 Task: Create a due date automation trigger when advanced on, 2 hours after a card is due add content with a description starting with resume.
Action: Mouse moved to (960, 299)
Screenshot: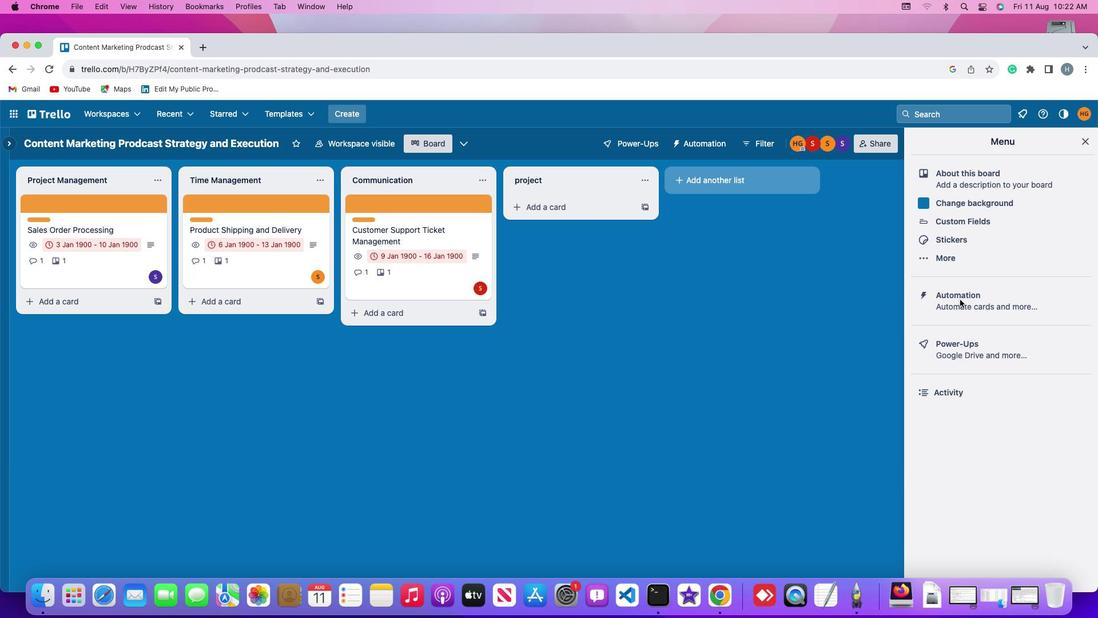 
Action: Mouse pressed left at (960, 299)
Screenshot: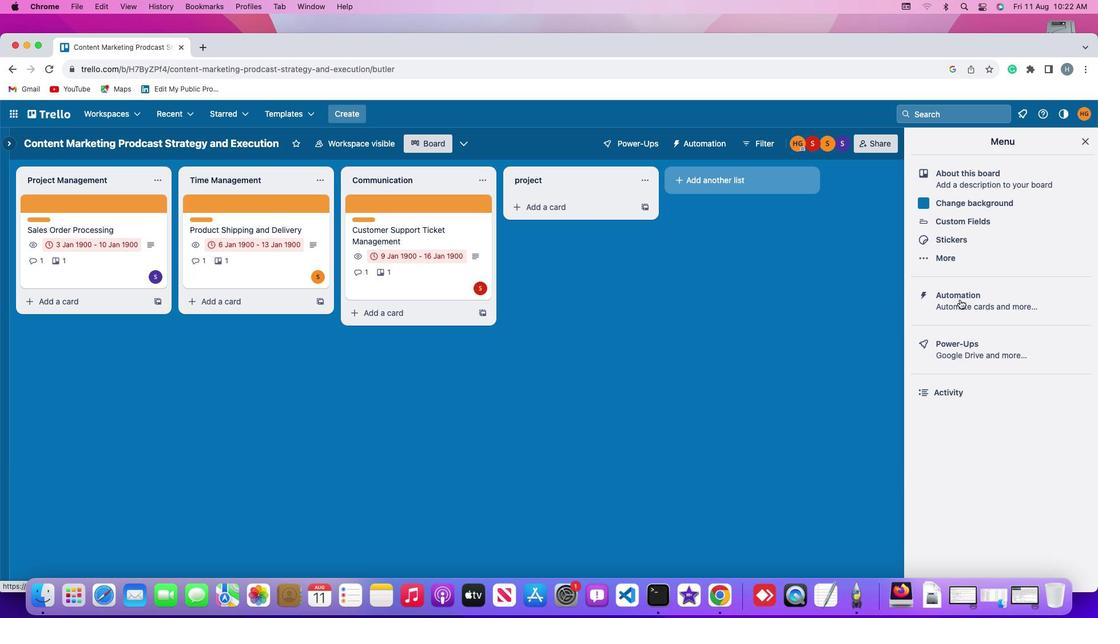 
Action: Mouse pressed left at (960, 299)
Screenshot: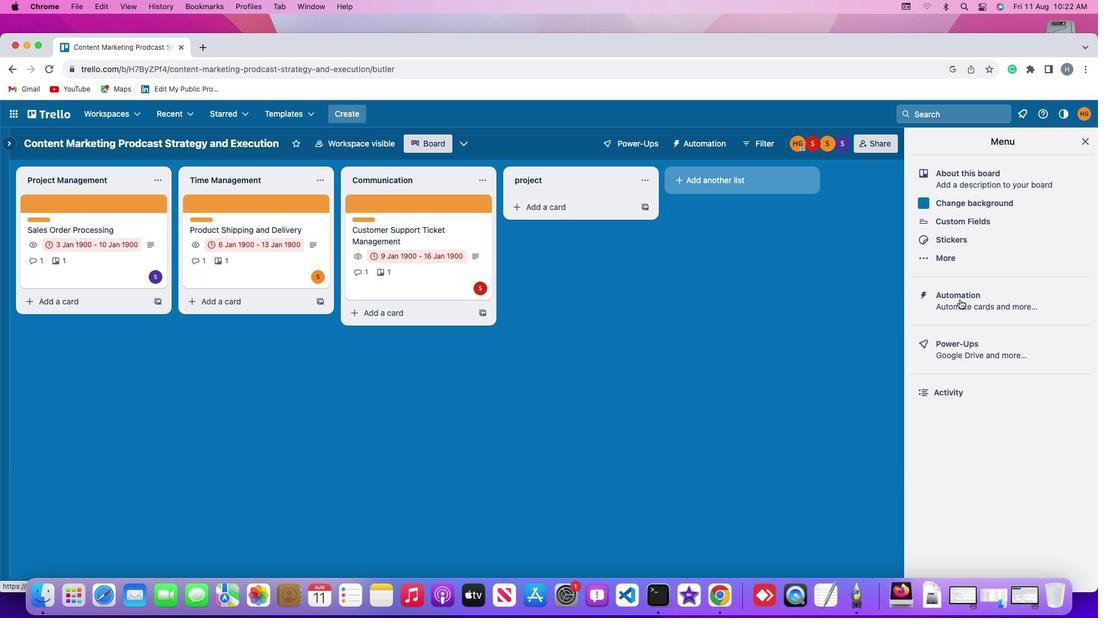 
Action: Mouse moved to (67, 287)
Screenshot: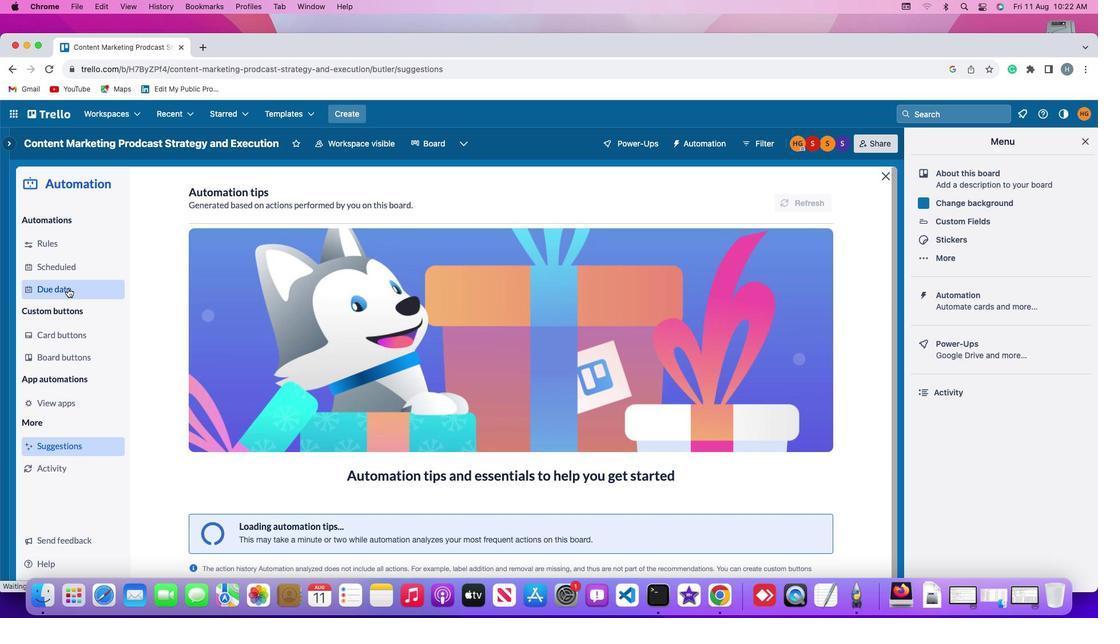 
Action: Mouse pressed left at (67, 287)
Screenshot: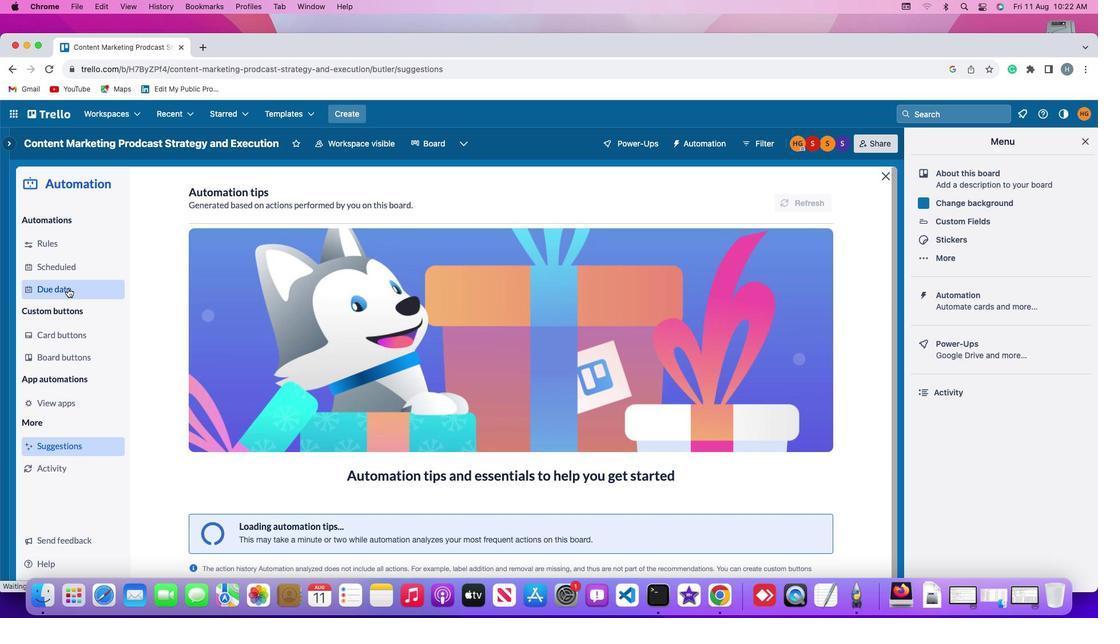 
Action: Mouse moved to (786, 195)
Screenshot: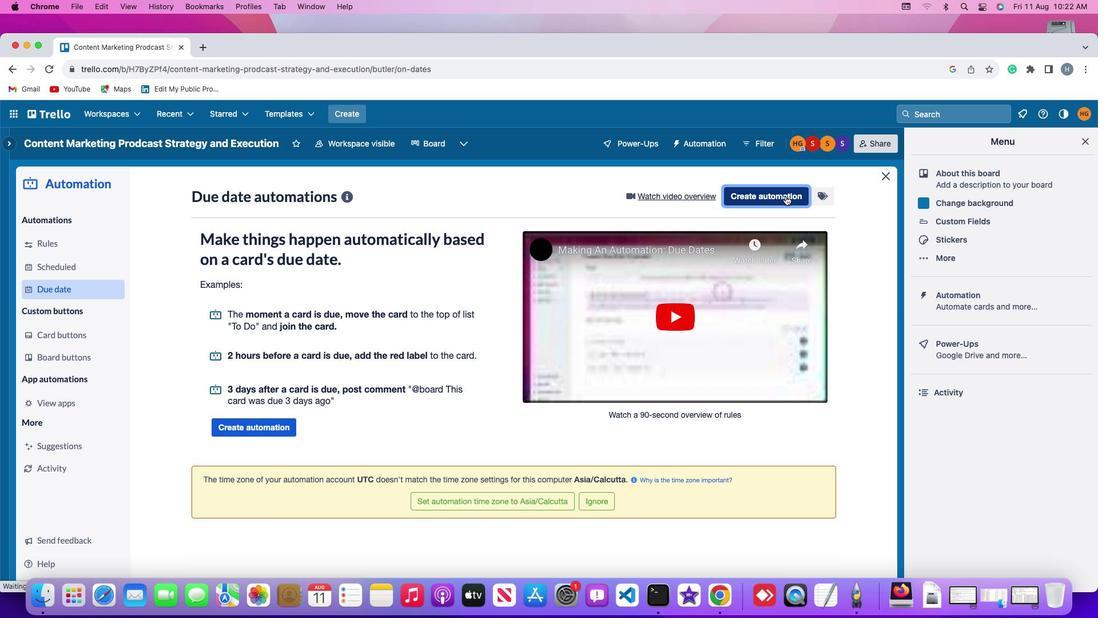 
Action: Mouse pressed left at (786, 195)
Screenshot: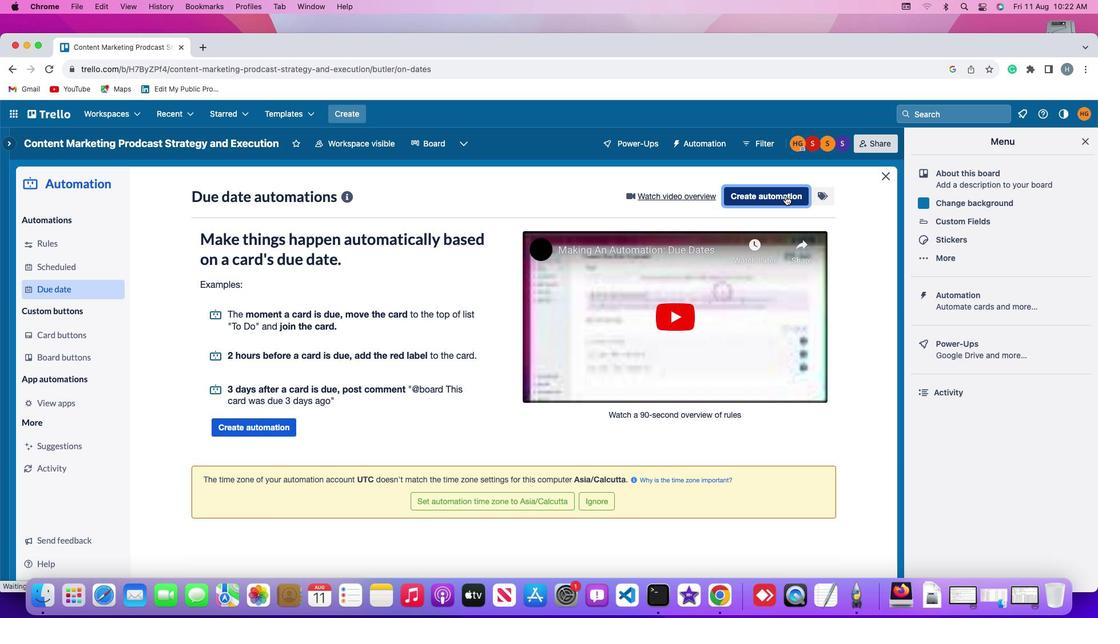 
Action: Mouse moved to (244, 310)
Screenshot: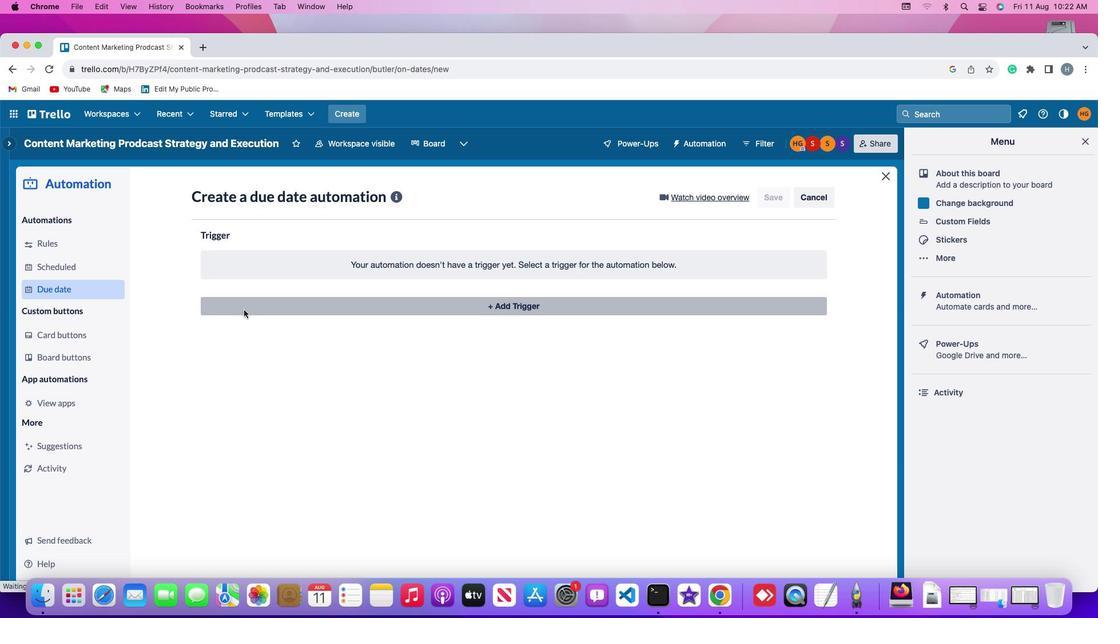 
Action: Mouse pressed left at (244, 310)
Screenshot: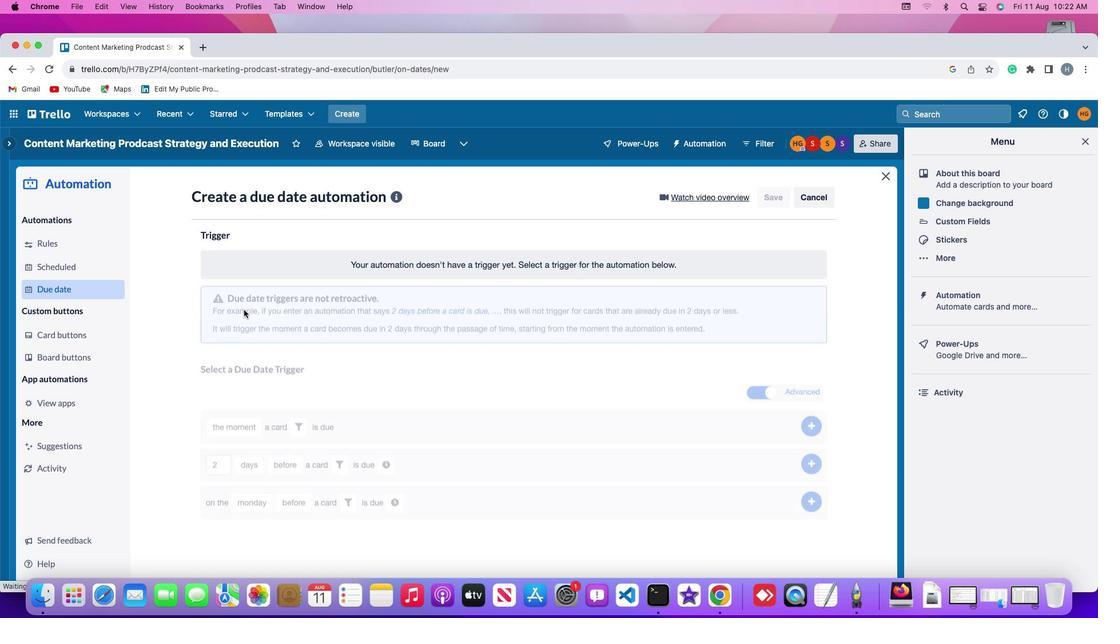
Action: Mouse moved to (217, 478)
Screenshot: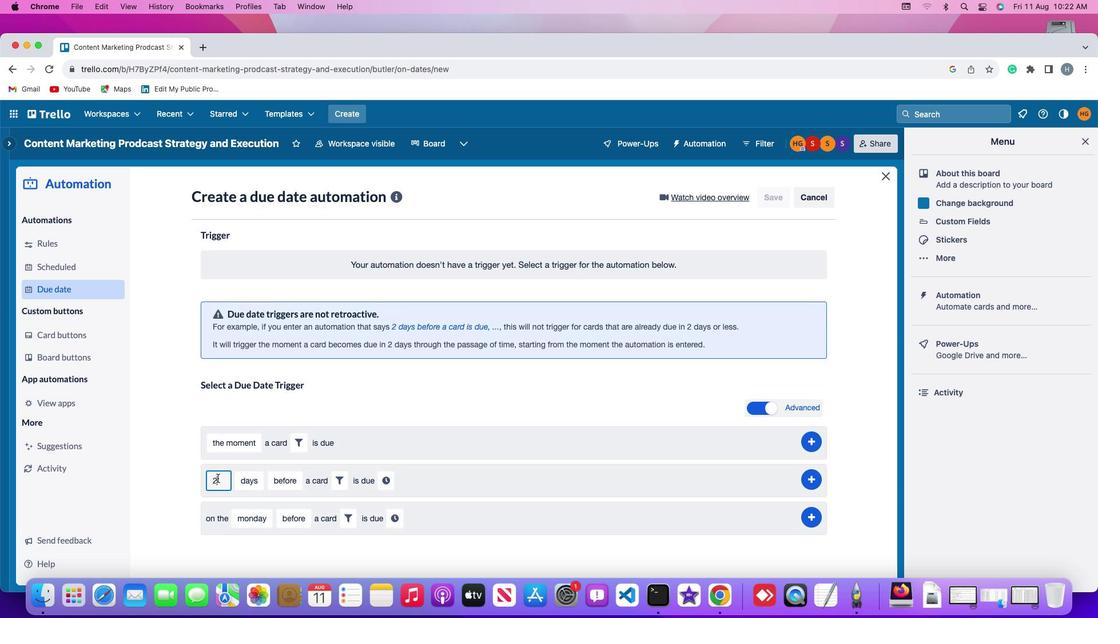 
Action: Mouse pressed left at (217, 478)
Screenshot: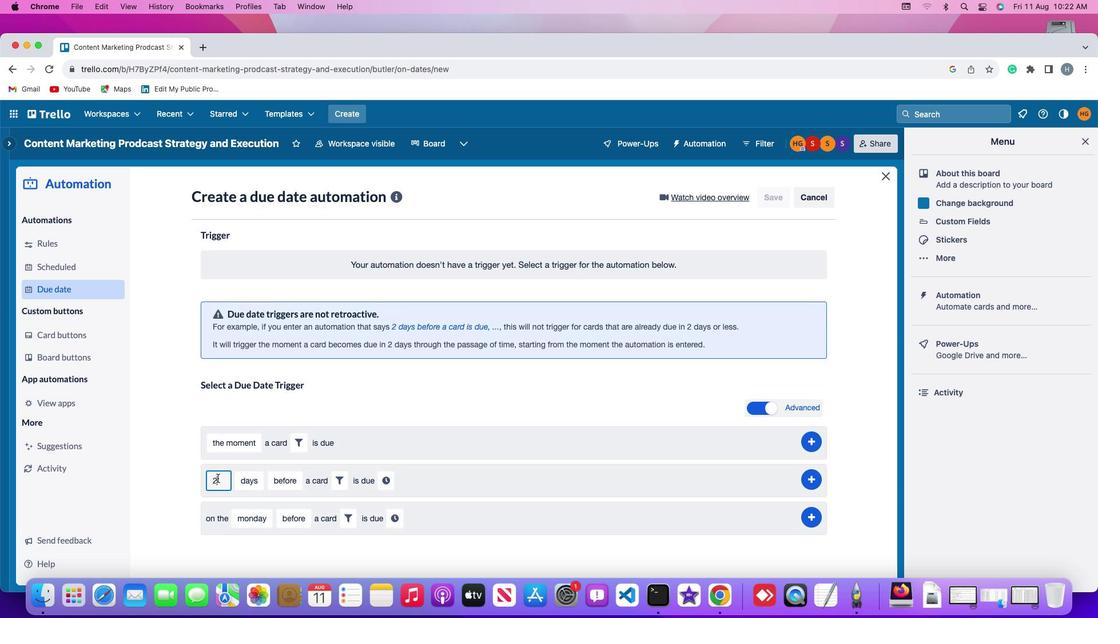 
Action: Mouse moved to (217, 478)
Screenshot: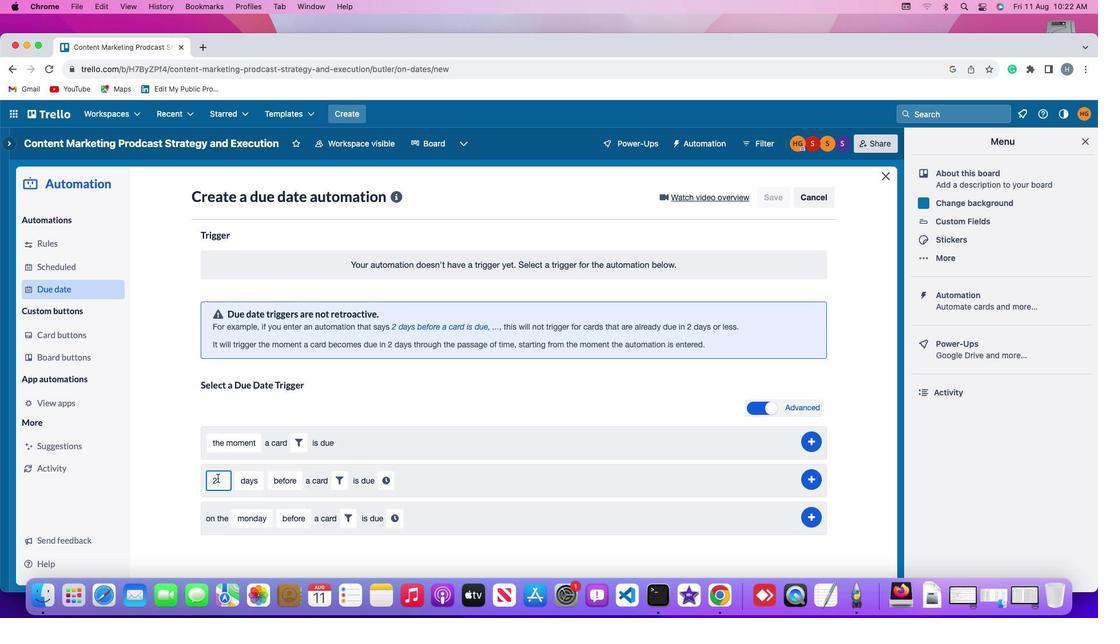 
Action: Key pressed Key.backspace'2'
Screenshot: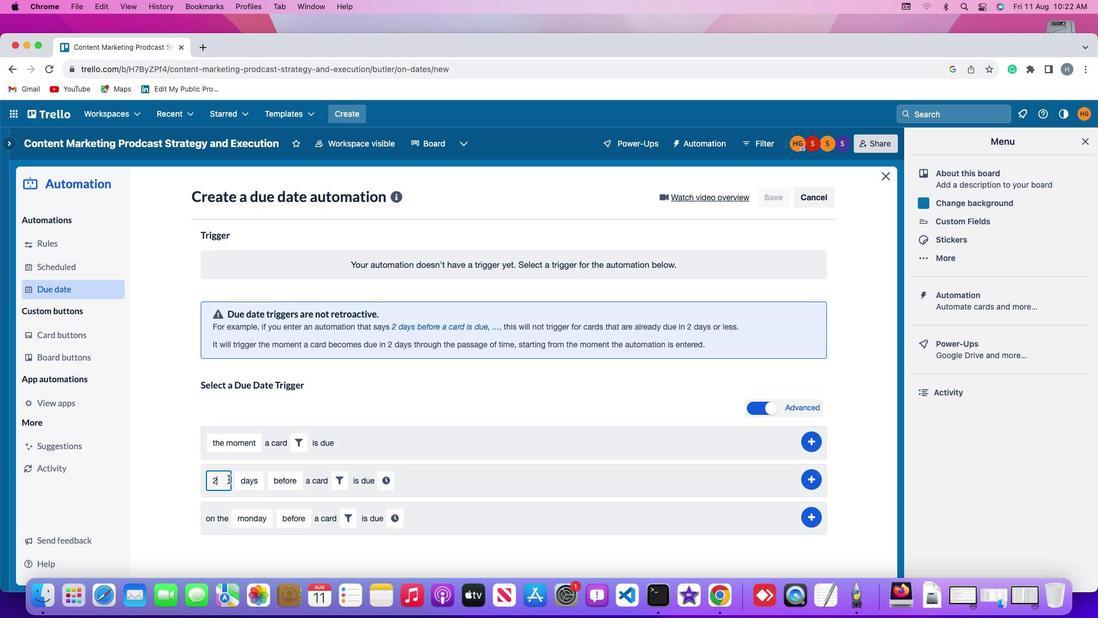
Action: Mouse moved to (241, 480)
Screenshot: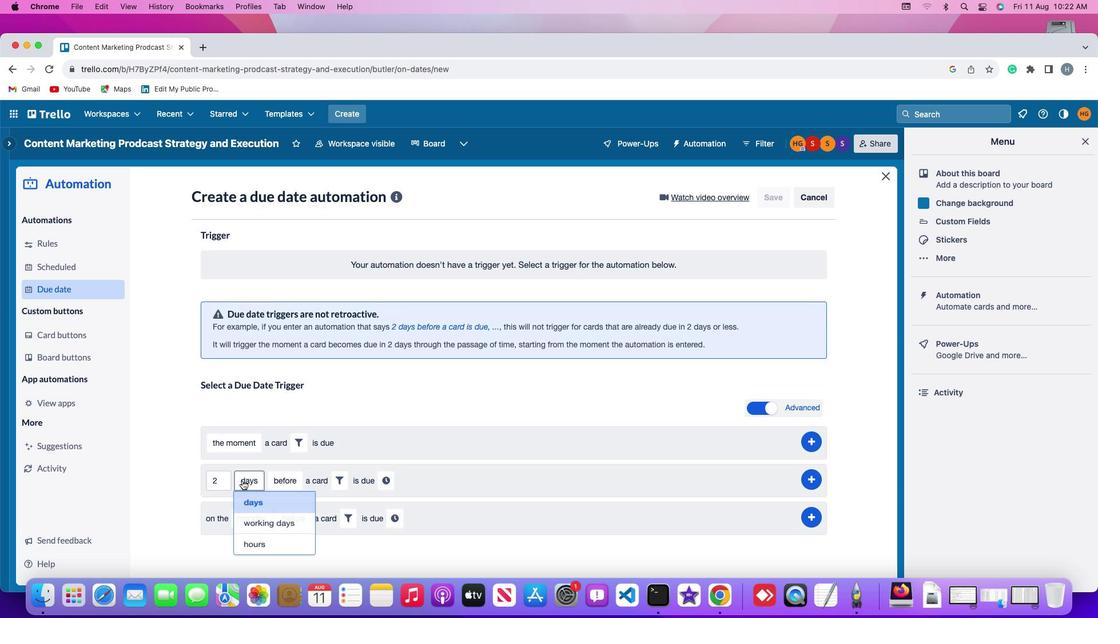 
Action: Mouse pressed left at (241, 480)
Screenshot: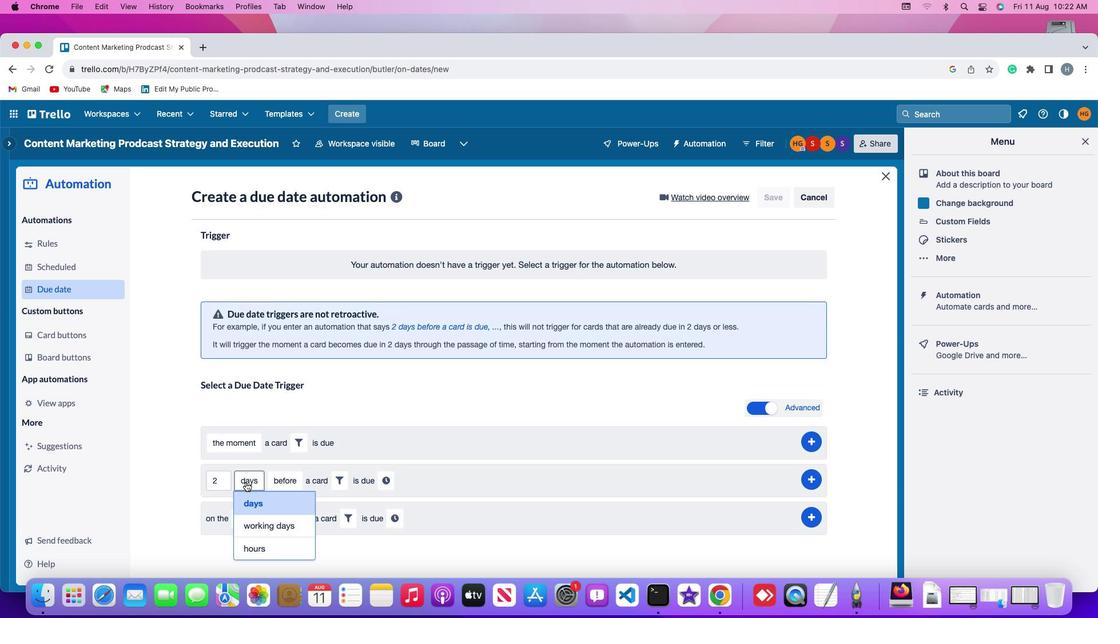 
Action: Mouse moved to (252, 548)
Screenshot: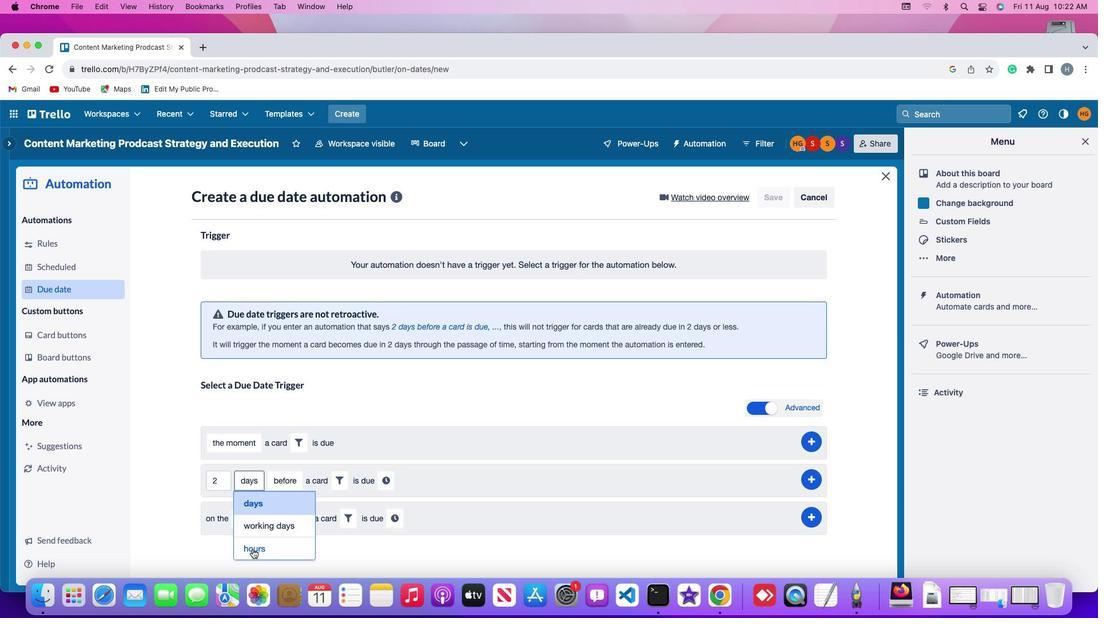 
Action: Mouse pressed left at (252, 548)
Screenshot: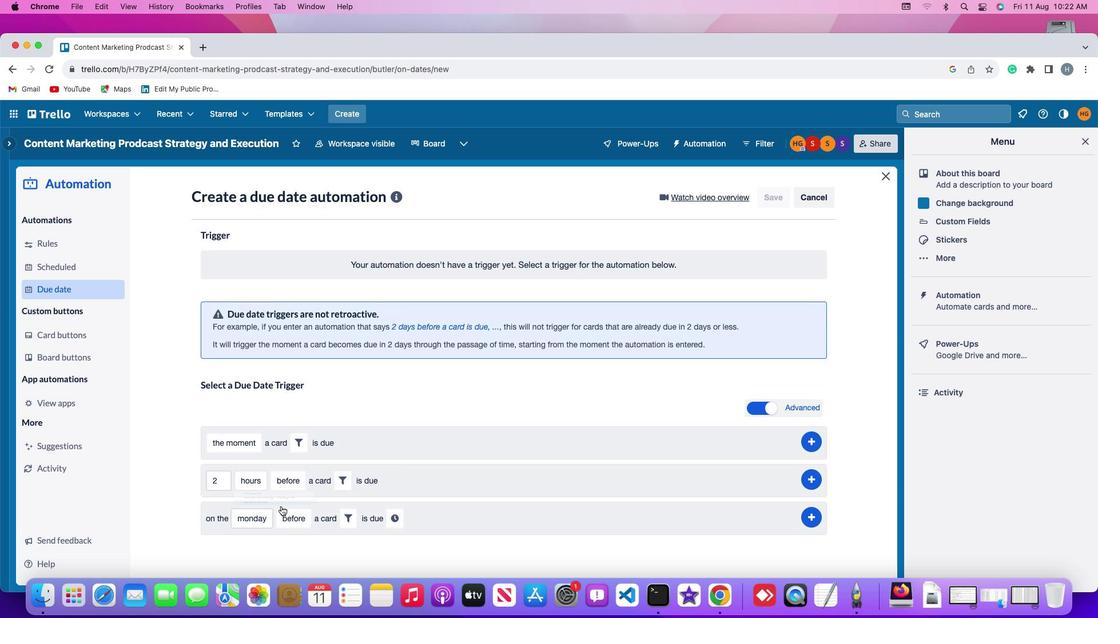 
Action: Mouse moved to (296, 482)
Screenshot: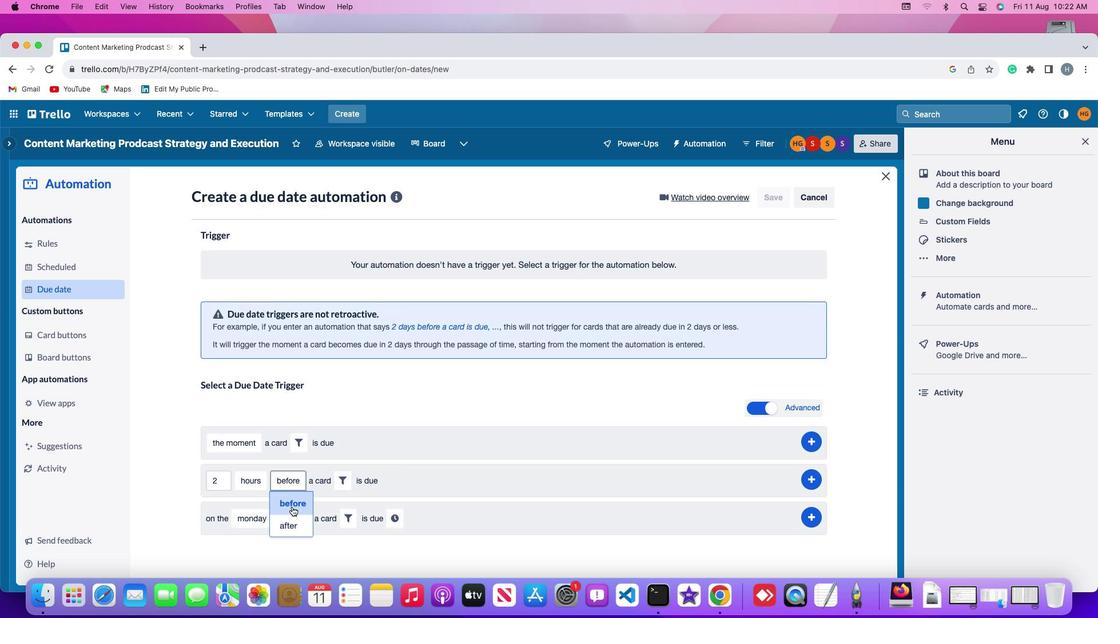 
Action: Mouse pressed left at (296, 482)
Screenshot: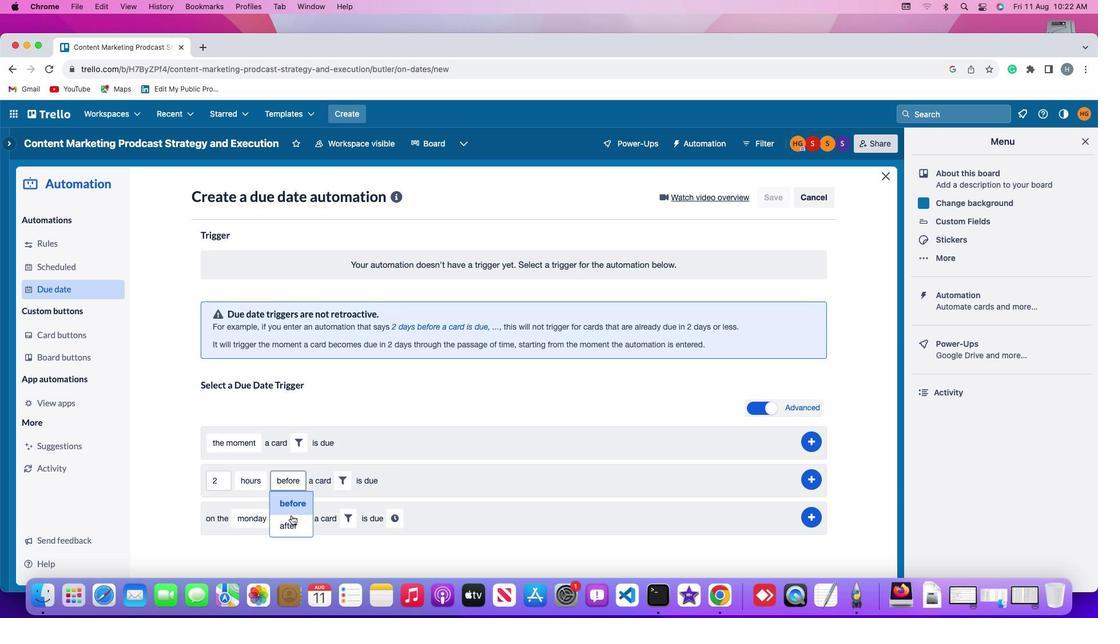 
Action: Mouse moved to (290, 529)
Screenshot: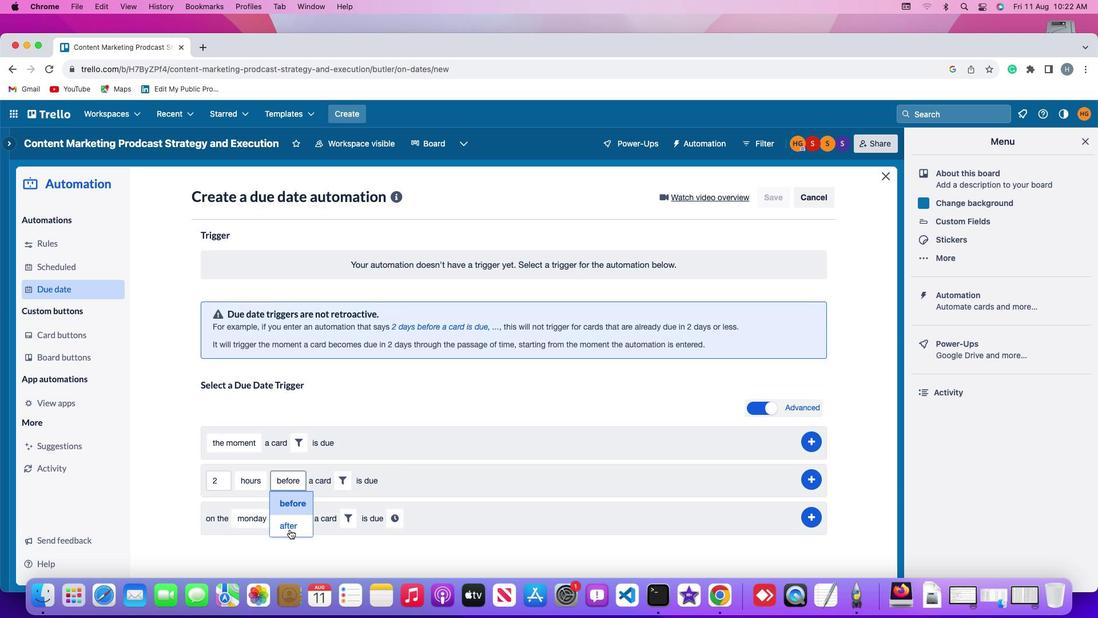
Action: Mouse pressed left at (290, 529)
Screenshot: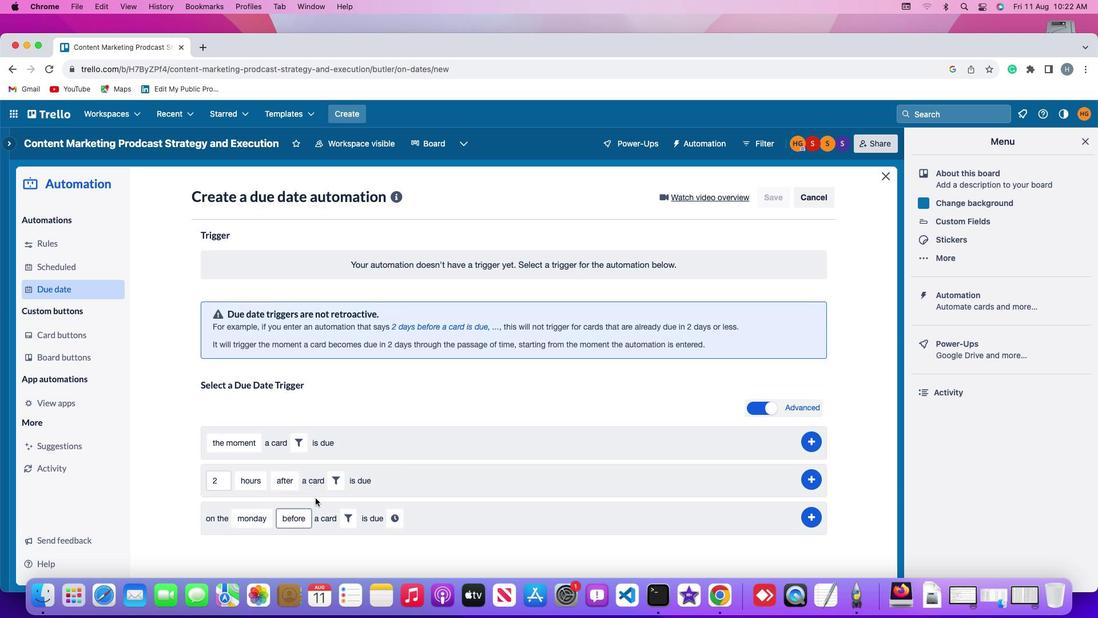 
Action: Mouse moved to (335, 480)
Screenshot: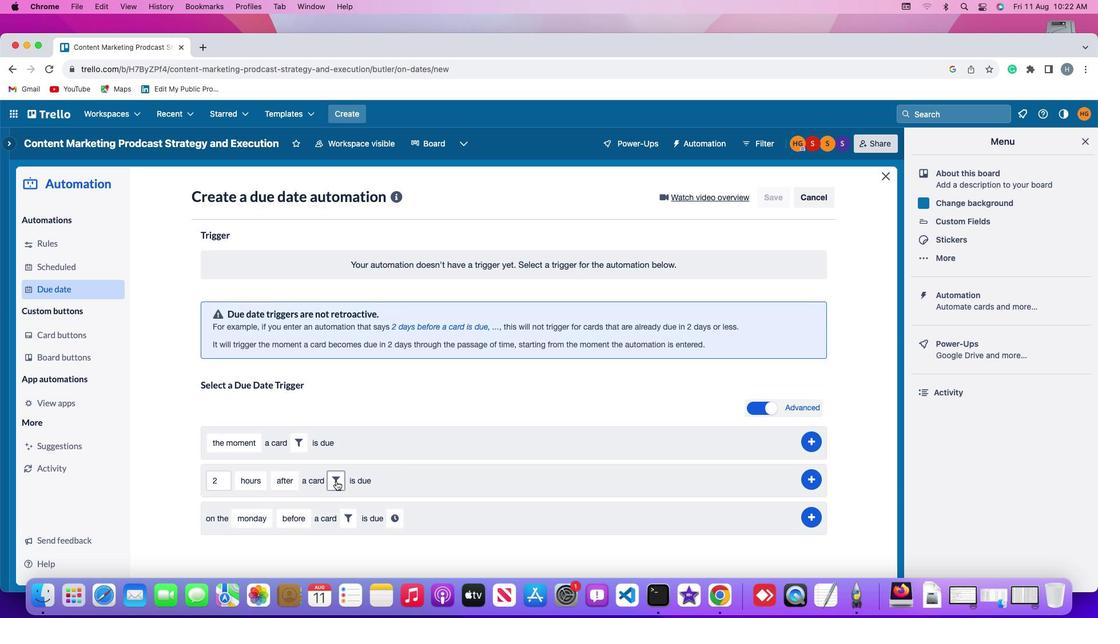
Action: Mouse pressed left at (335, 480)
Screenshot: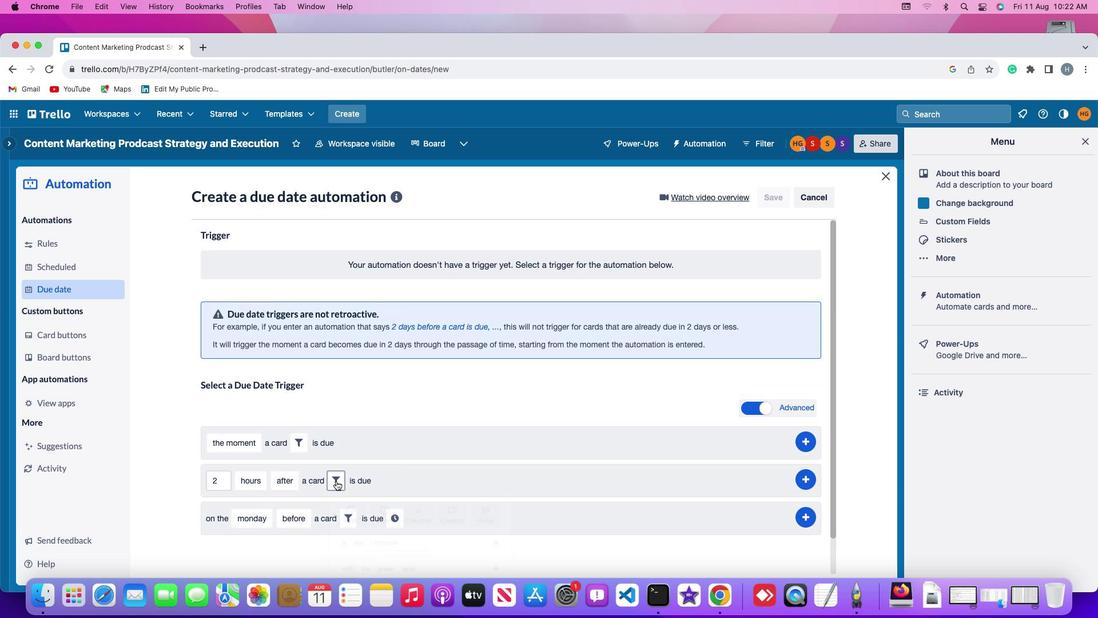 
Action: Mouse moved to (477, 516)
Screenshot: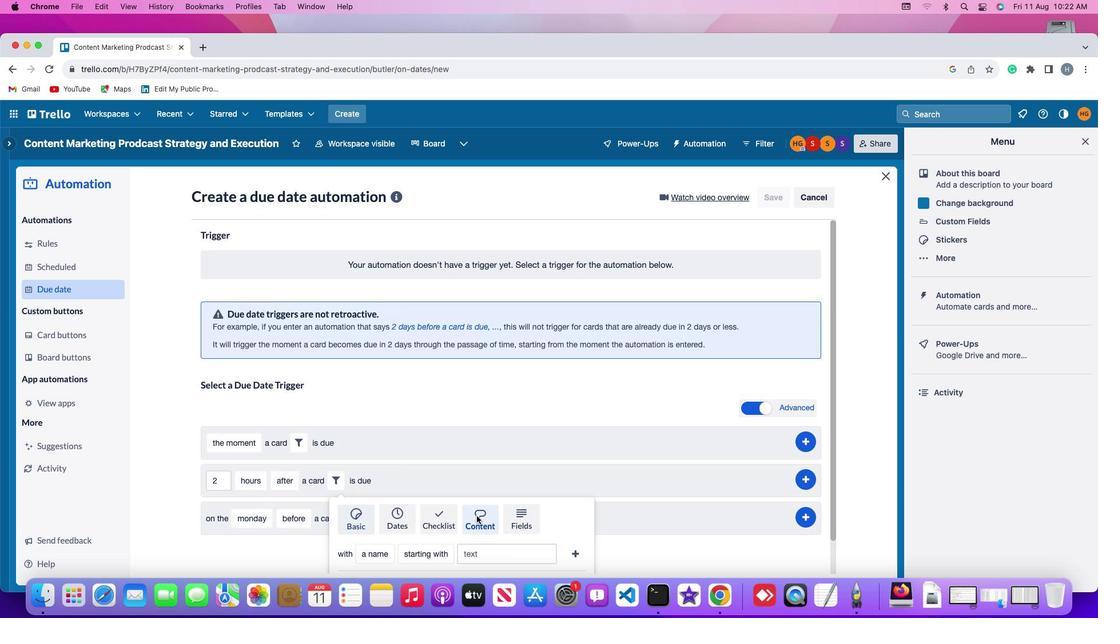 
Action: Mouse pressed left at (477, 516)
Screenshot: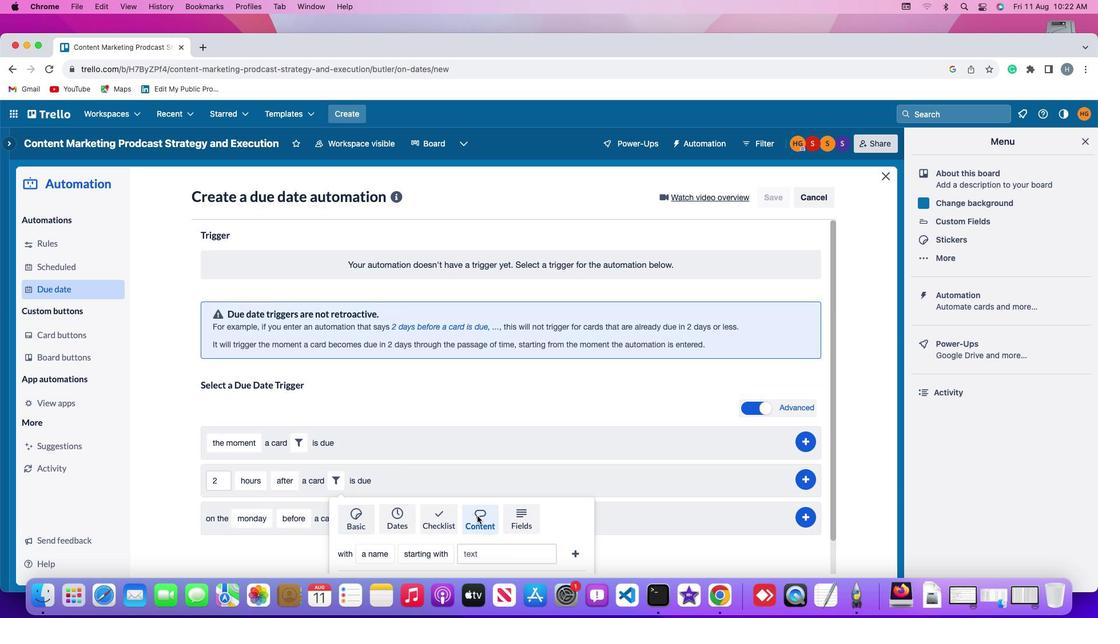 
Action: Mouse moved to (366, 552)
Screenshot: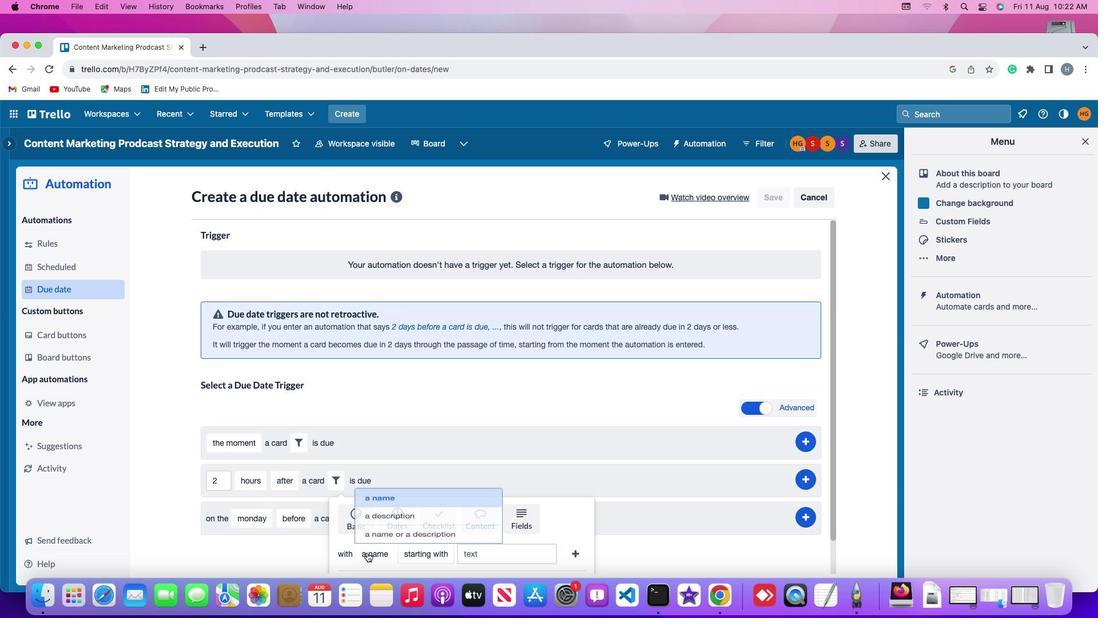 
Action: Mouse pressed left at (366, 552)
Screenshot: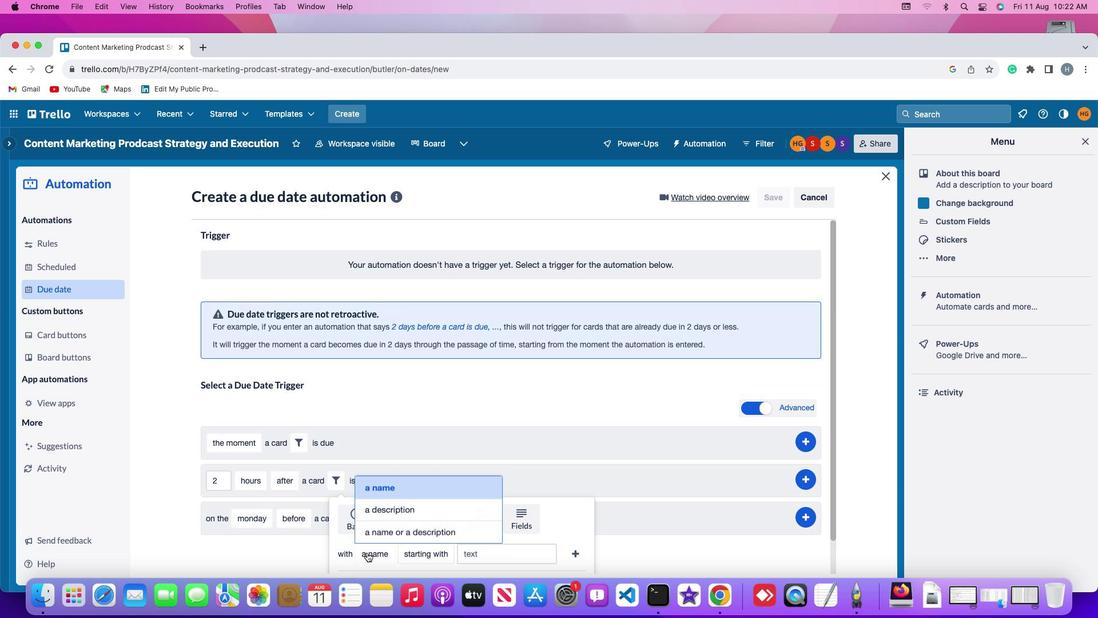 
Action: Mouse moved to (383, 504)
Screenshot: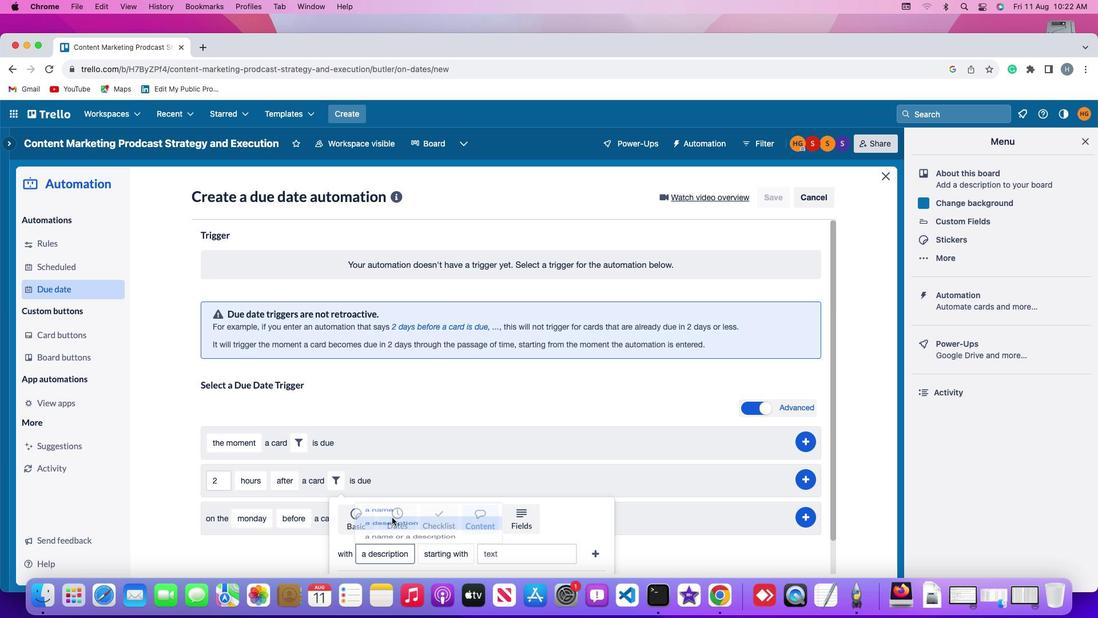 
Action: Mouse pressed left at (383, 504)
Screenshot: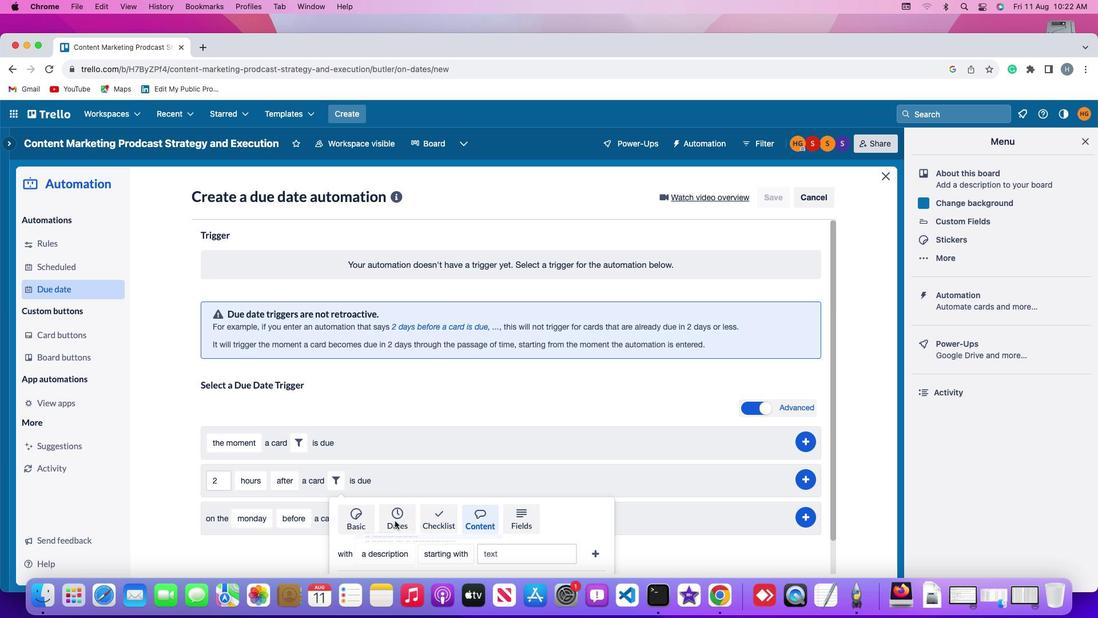 
Action: Mouse moved to (452, 552)
Screenshot: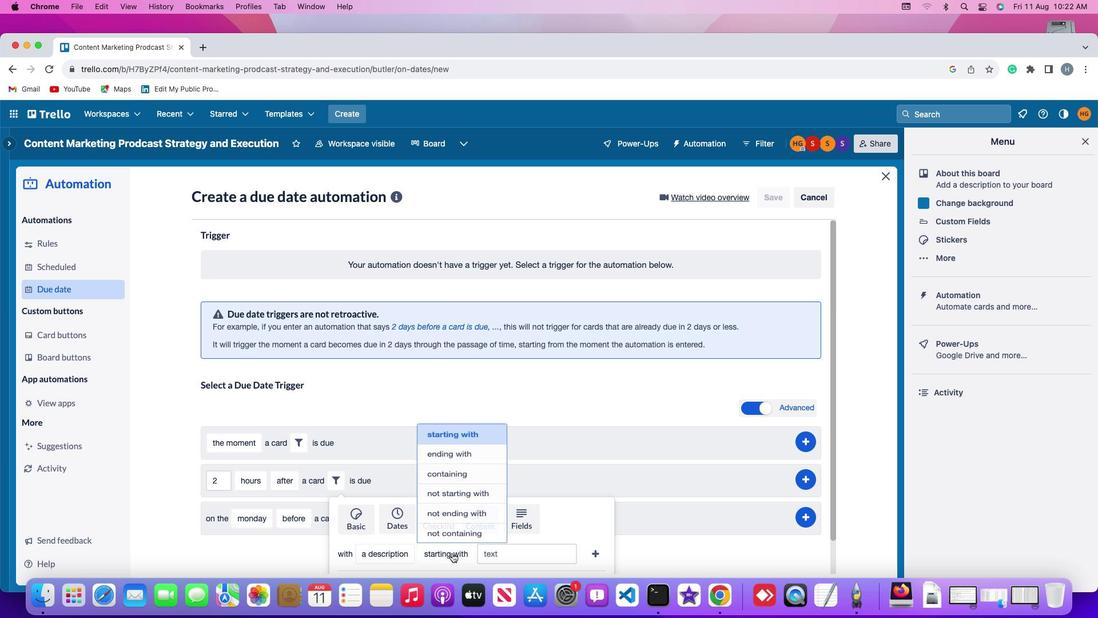 
Action: Mouse pressed left at (452, 552)
Screenshot: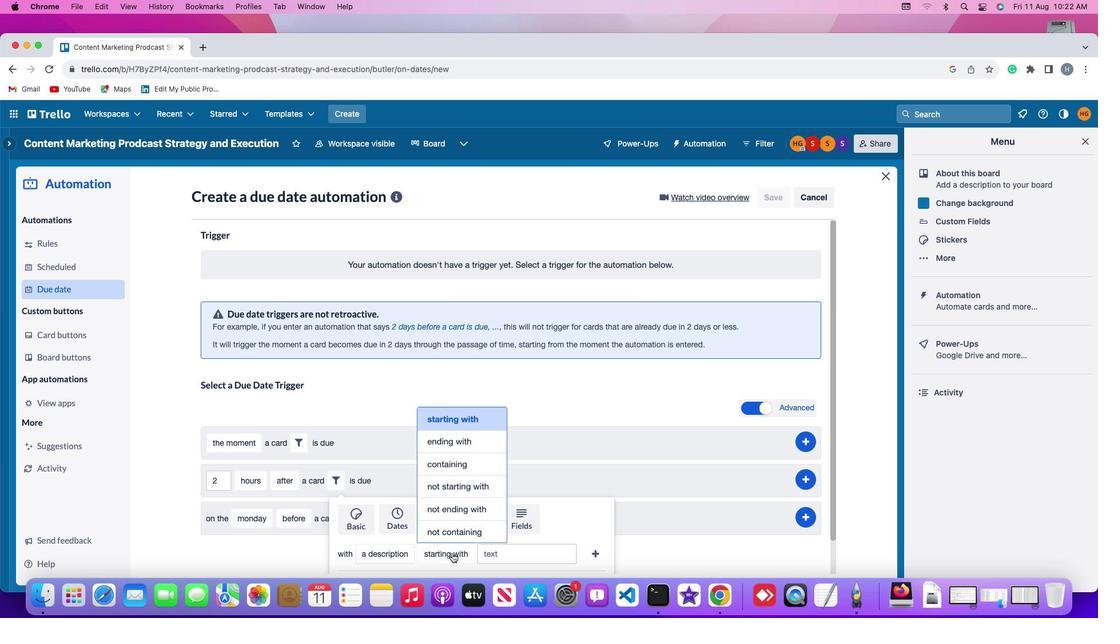 
Action: Mouse moved to (470, 415)
Screenshot: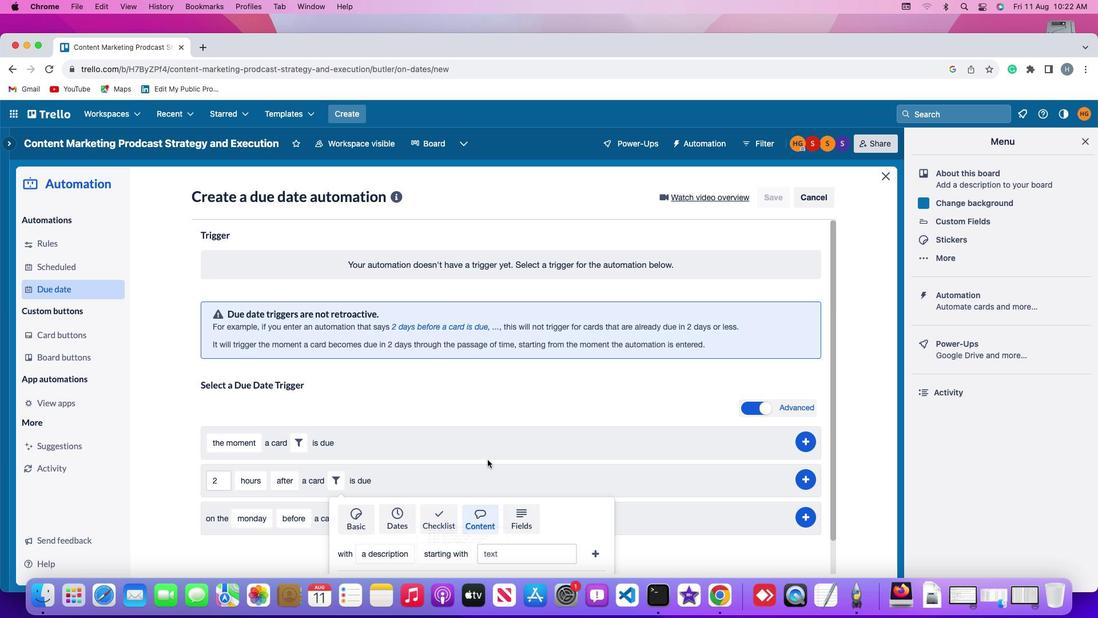 
Action: Mouse pressed left at (470, 415)
Screenshot: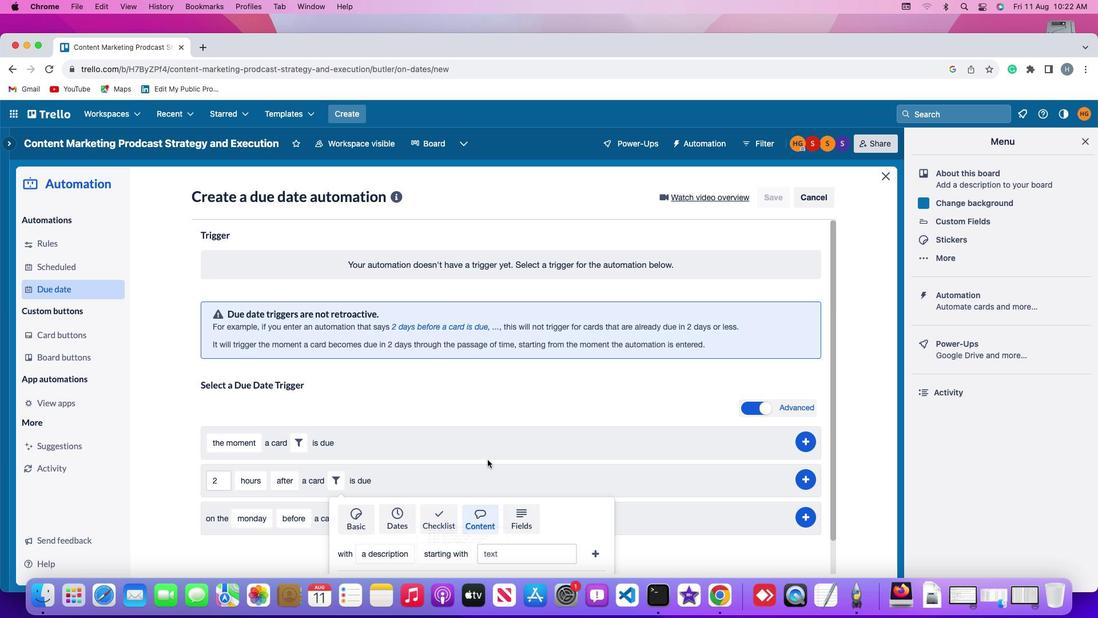 
Action: Mouse moved to (508, 552)
Screenshot: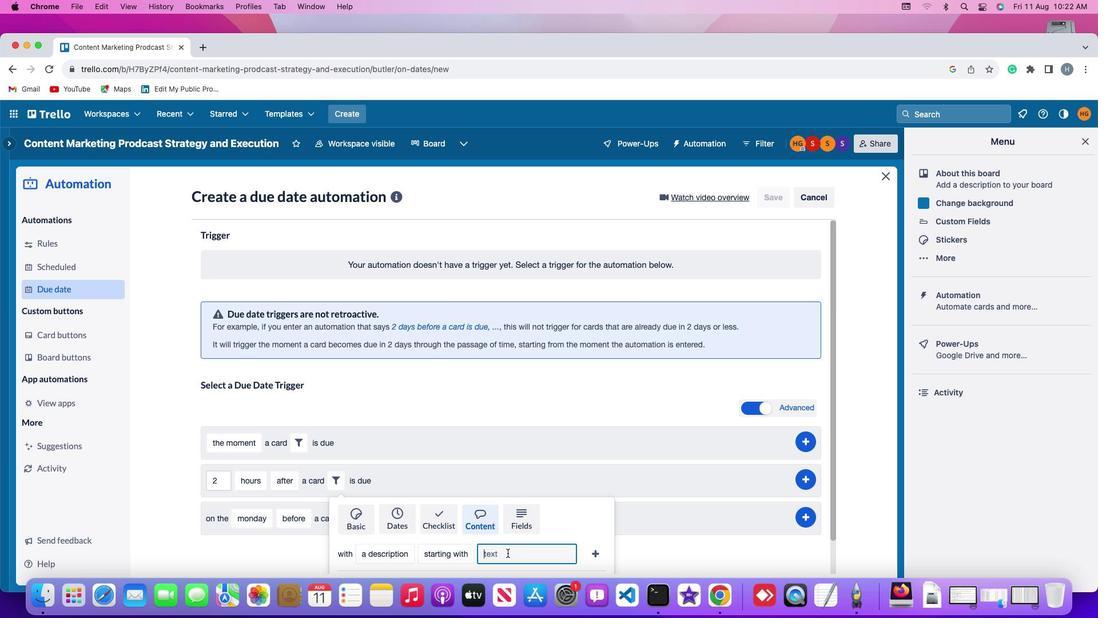 
Action: Mouse pressed left at (508, 552)
Screenshot: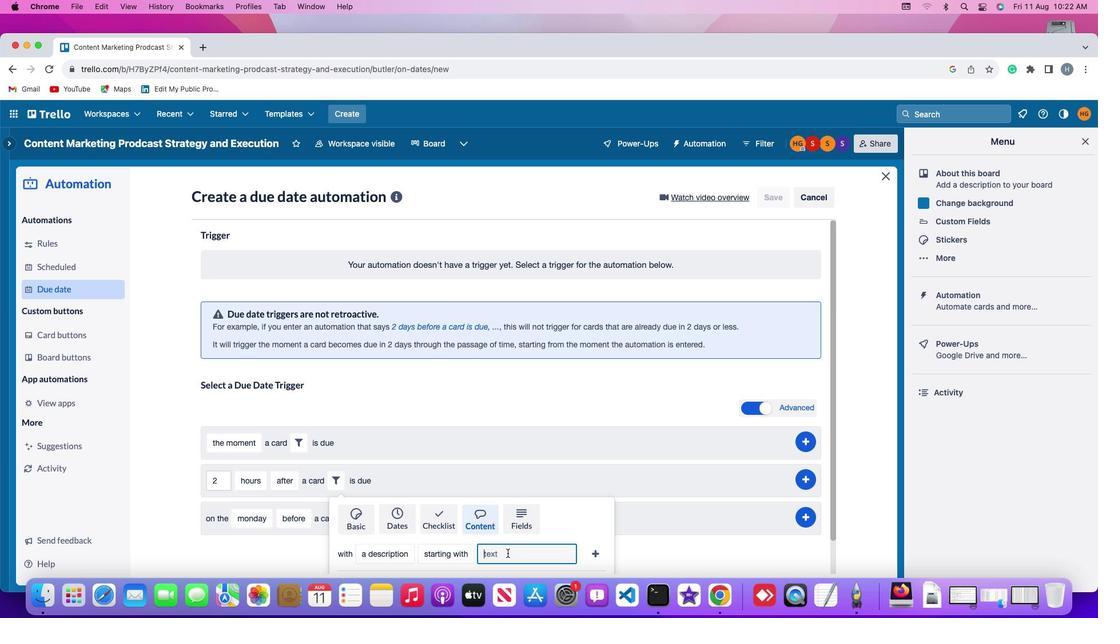 
Action: Key pressed 'r''e''s''u''m''e'
Screenshot: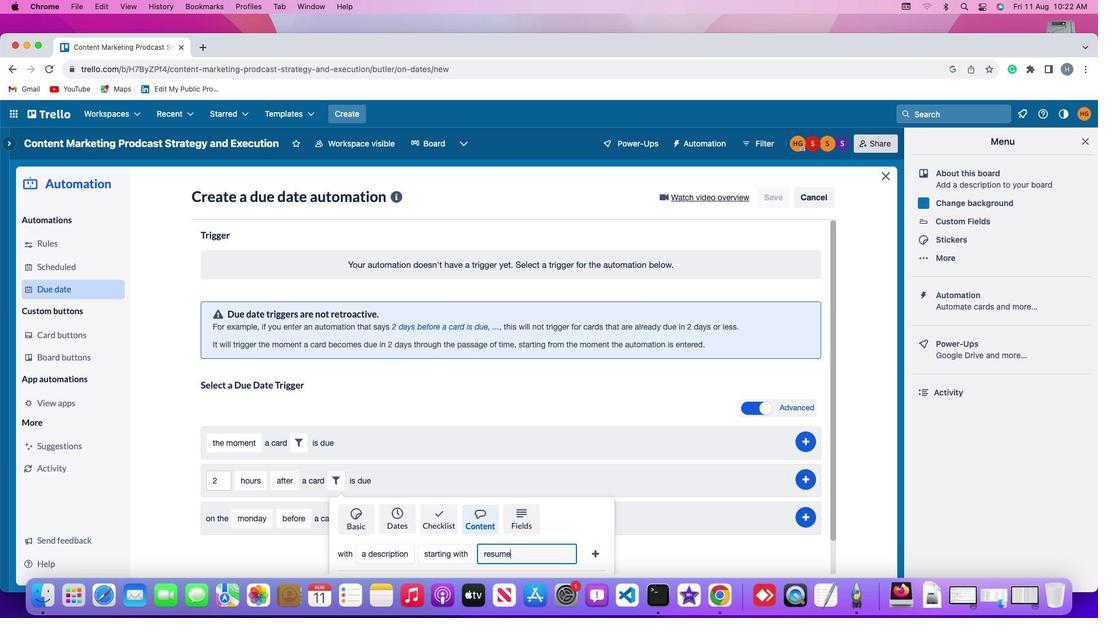 
Action: Mouse moved to (598, 548)
Screenshot: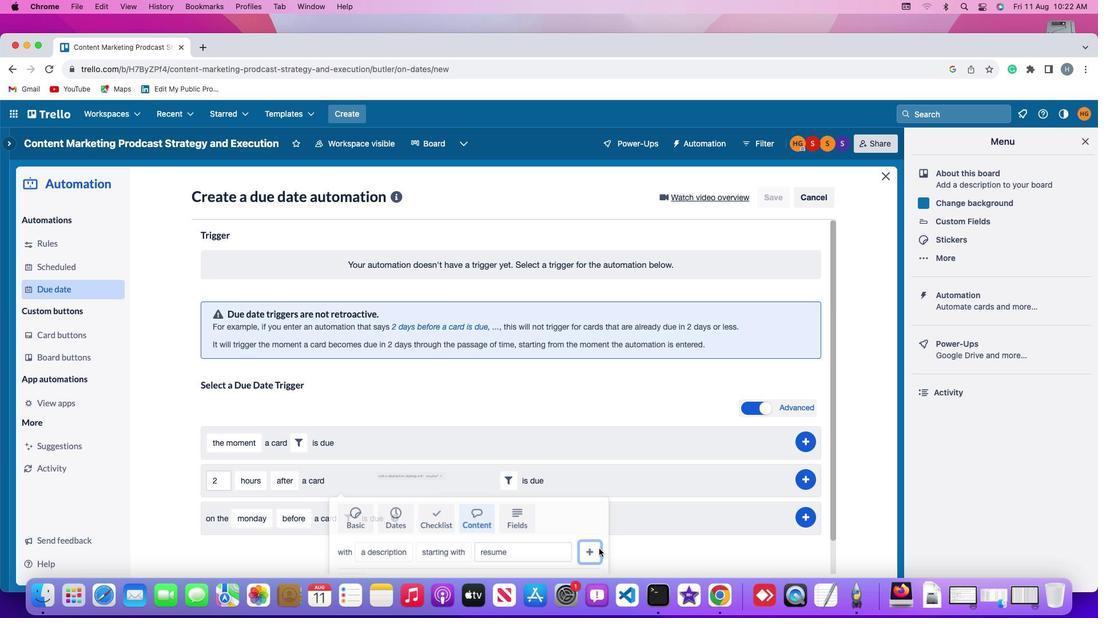 
Action: Mouse pressed left at (598, 548)
Screenshot: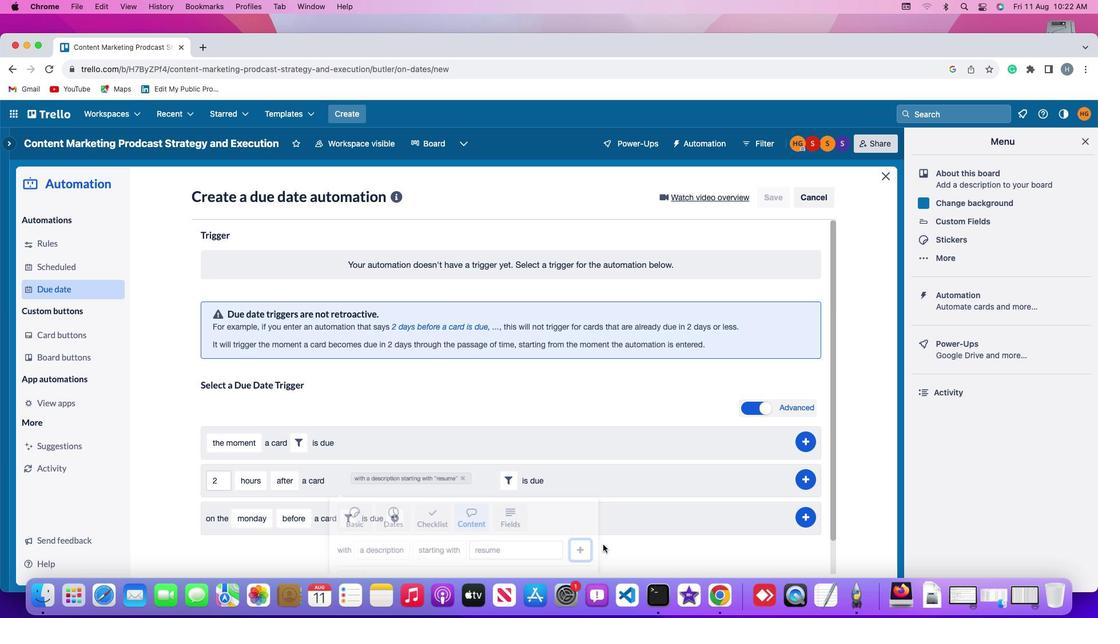 
Action: Mouse moved to (815, 475)
Screenshot: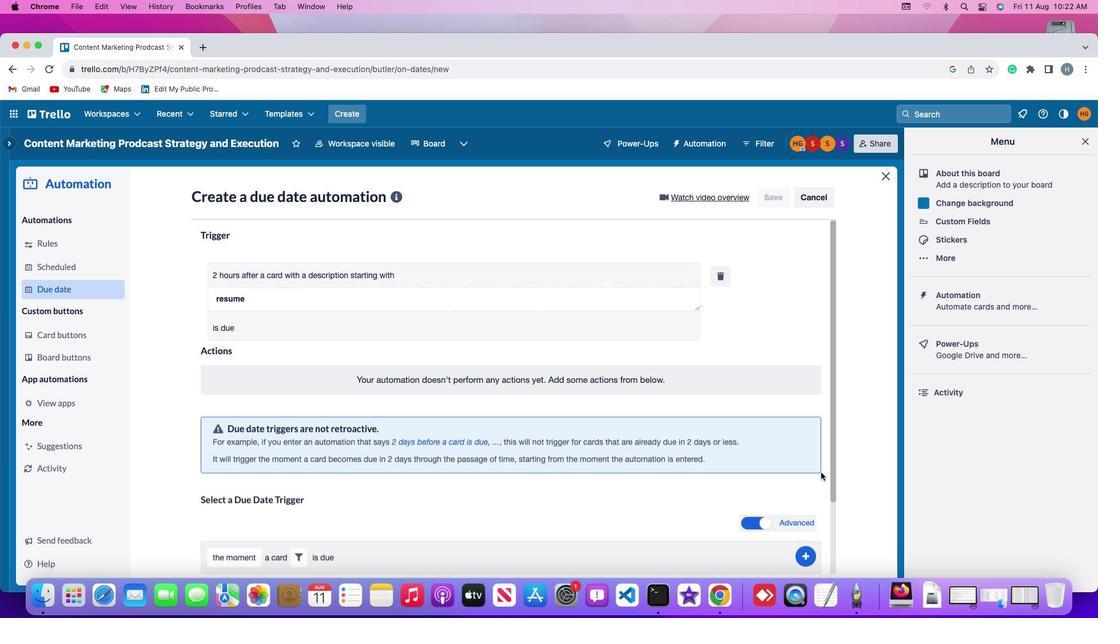 
Action: Mouse pressed left at (815, 475)
Screenshot: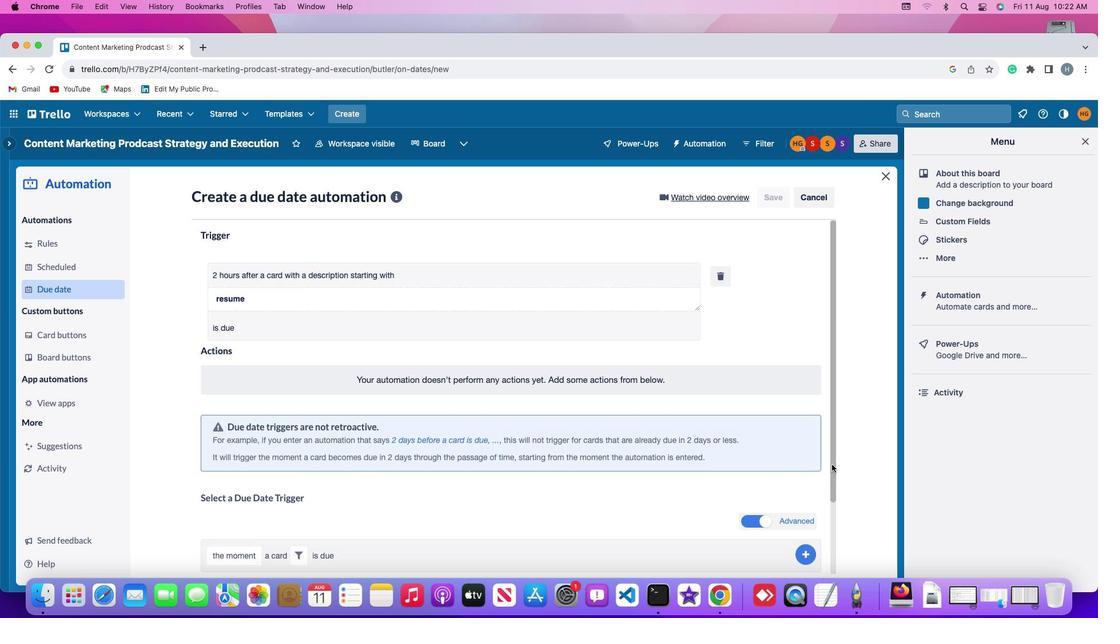 
Action: Mouse moved to (851, 389)
Screenshot: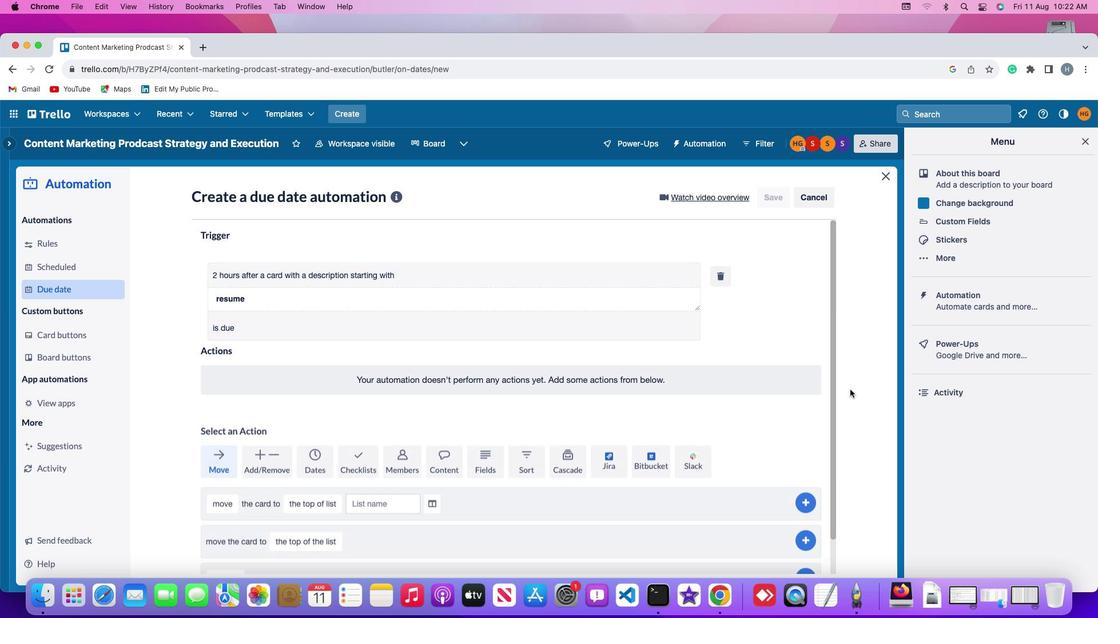 
